 Task: In the spreadsheet apply font size 11 to the text.
Action: Mouse moved to (21, 149)
Screenshot: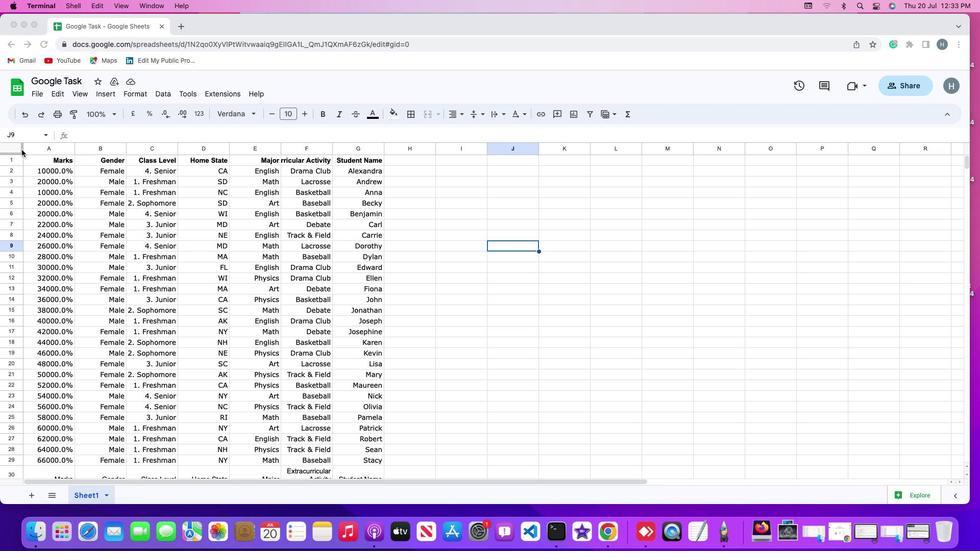 
Action: Mouse pressed left at (21, 149)
Screenshot: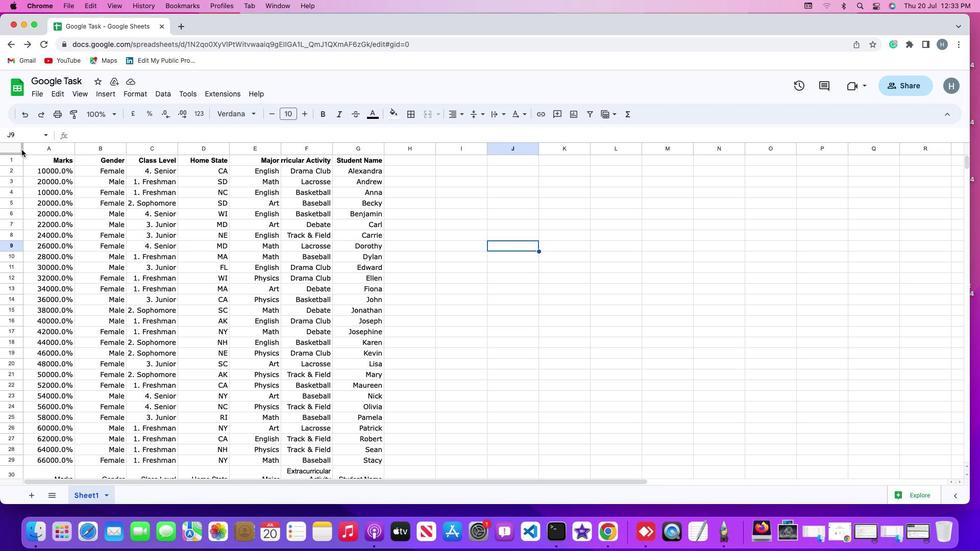
Action: Mouse moved to (8, 149)
Screenshot: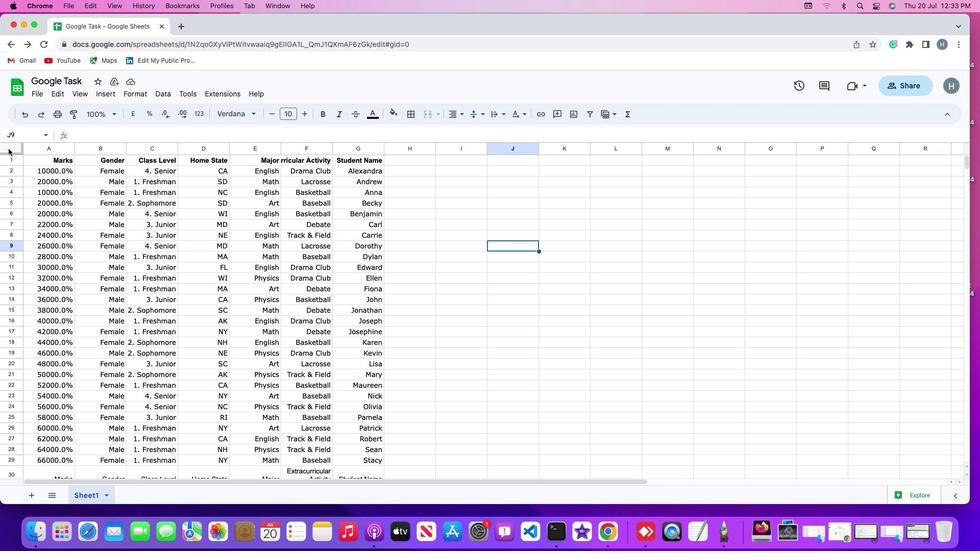 
Action: Mouse pressed left at (8, 149)
Screenshot: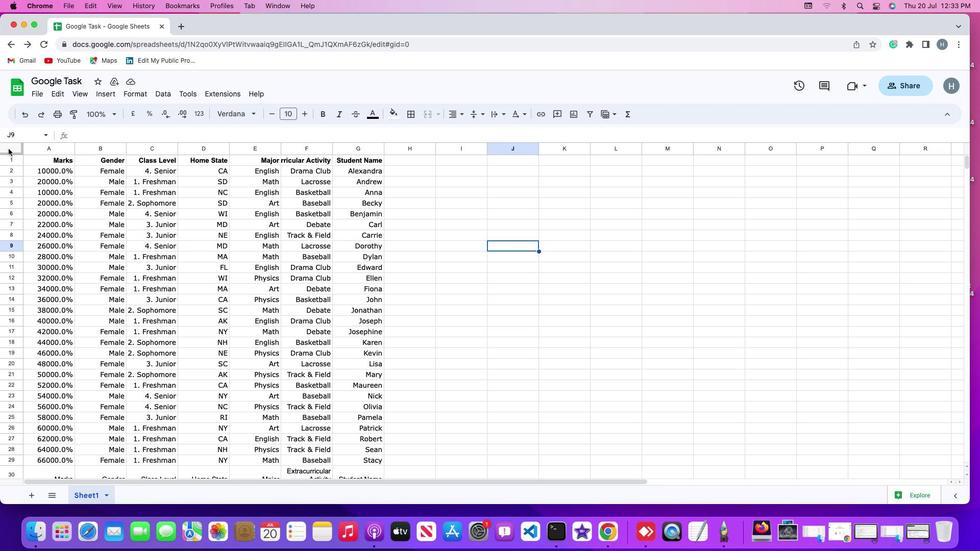 
Action: Mouse moved to (135, 93)
Screenshot: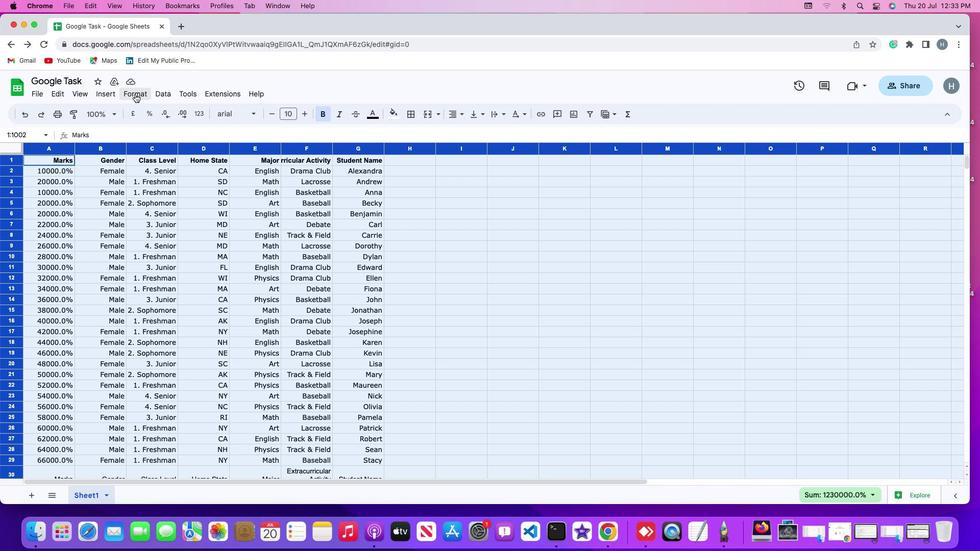 
Action: Mouse pressed left at (135, 93)
Screenshot: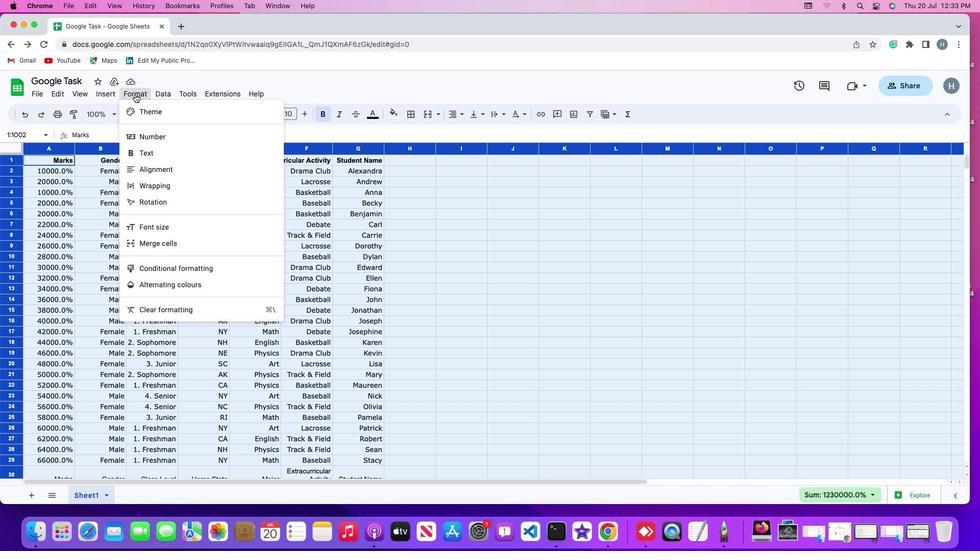 
Action: Mouse moved to (147, 226)
Screenshot: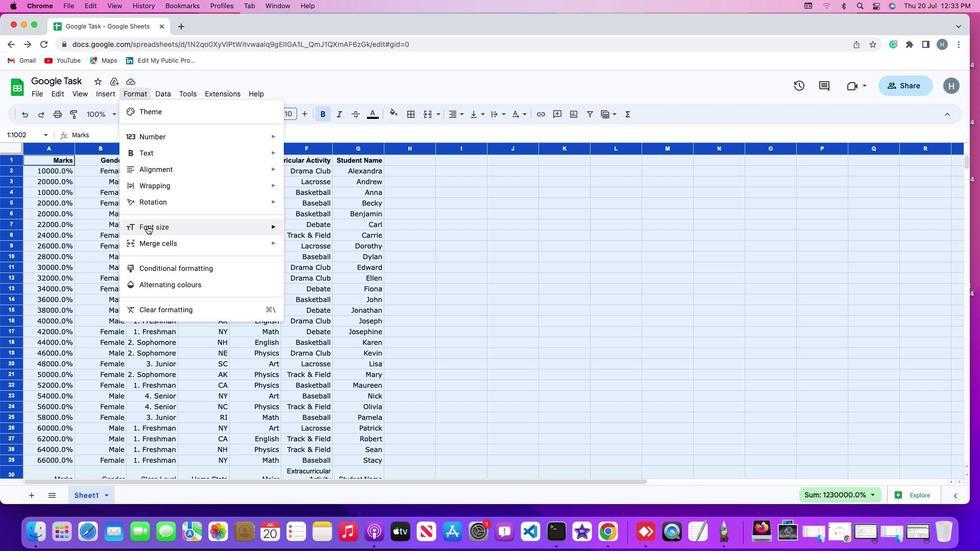 
Action: Mouse pressed left at (147, 226)
Screenshot: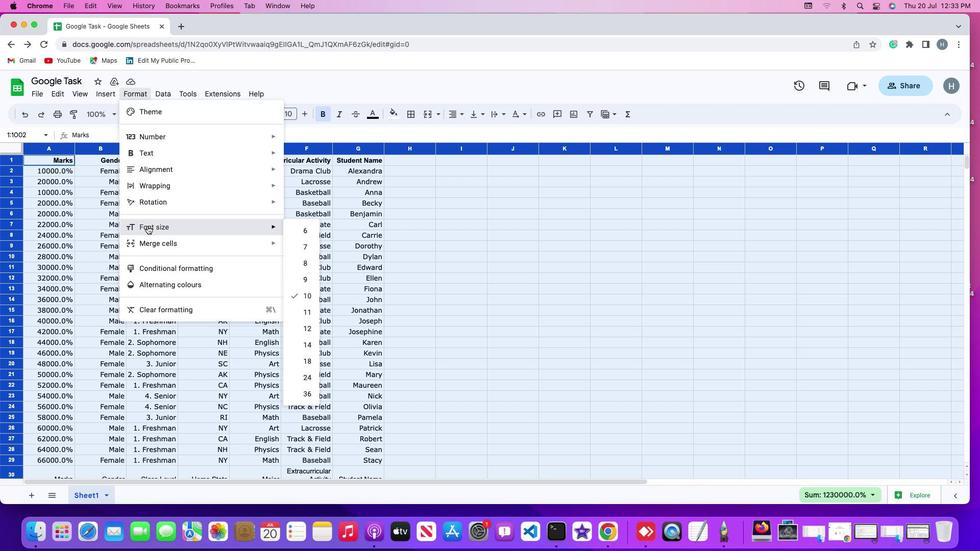 
Action: Mouse moved to (306, 313)
Screenshot: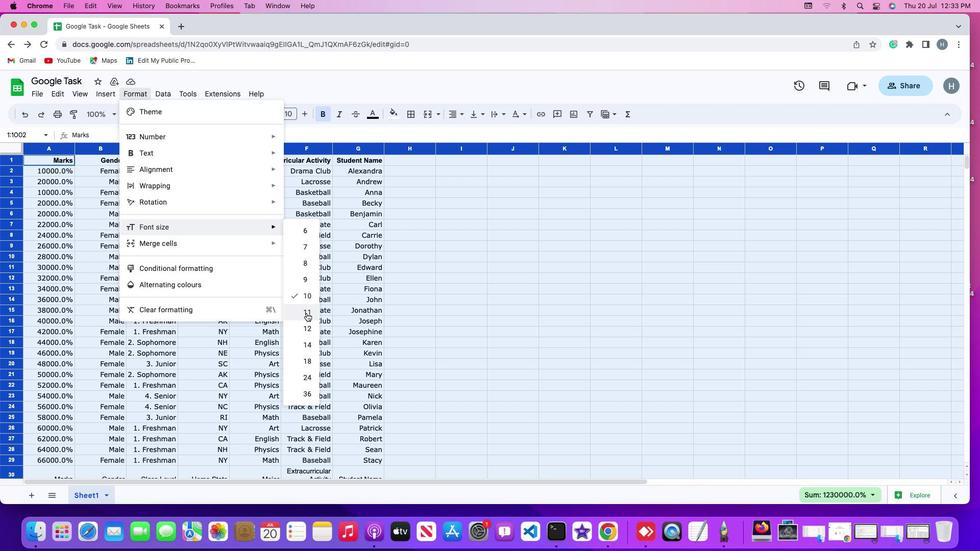 
Action: Mouse pressed left at (306, 313)
Screenshot: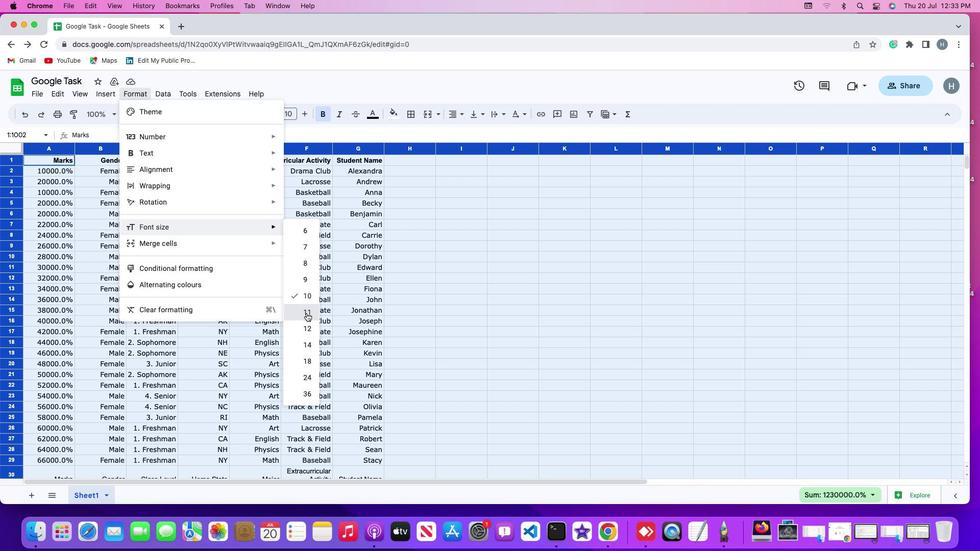 
Action: Mouse moved to (493, 314)
Screenshot: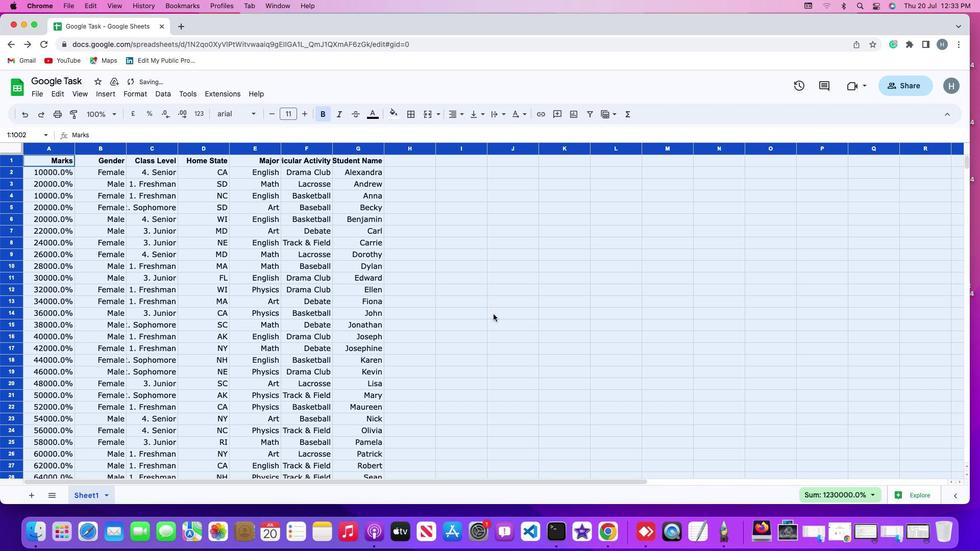 
Action: Mouse pressed left at (493, 314)
Screenshot: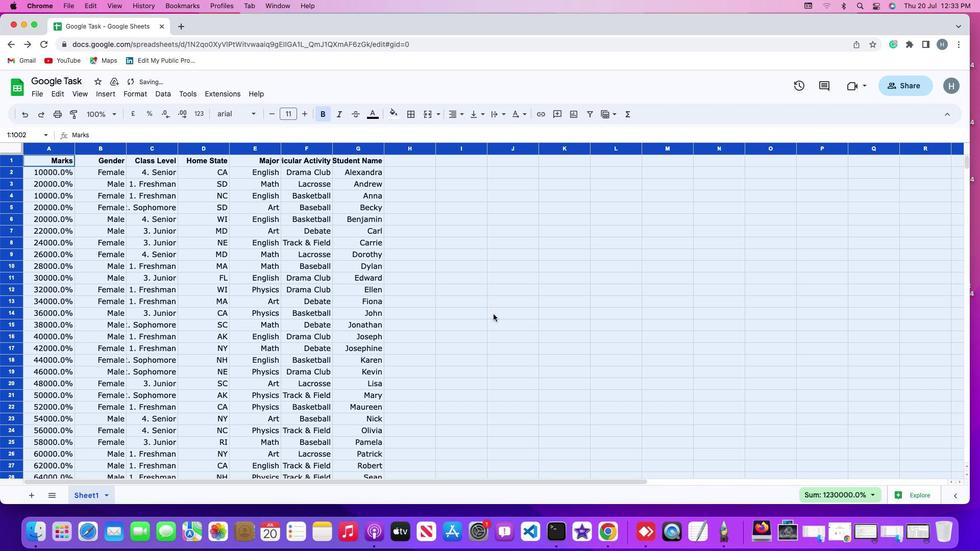 
